 Task: Create a task  Upgrade and migrate company customer relationship management (CRM) to a cloud-based solution , assign it to team member softage.4@softage.net in the project AgileHive and update the status of the task to  At Risk , set the priority of the task to Medium
Action: Mouse moved to (69, 52)
Screenshot: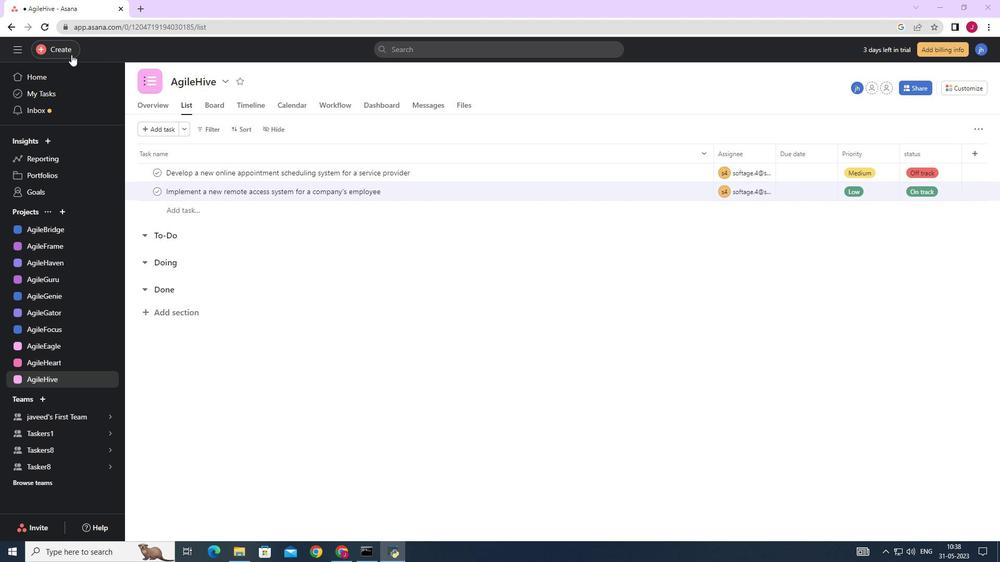 
Action: Mouse pressed left at (69, 52)
Screenshot: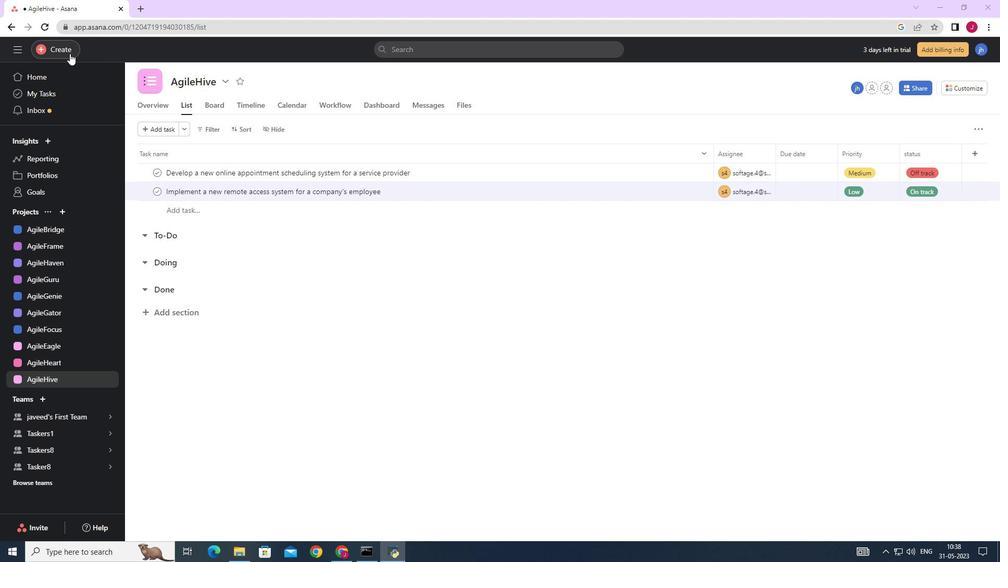 
Action: Mouse moved to (126, 51)
Screenshot: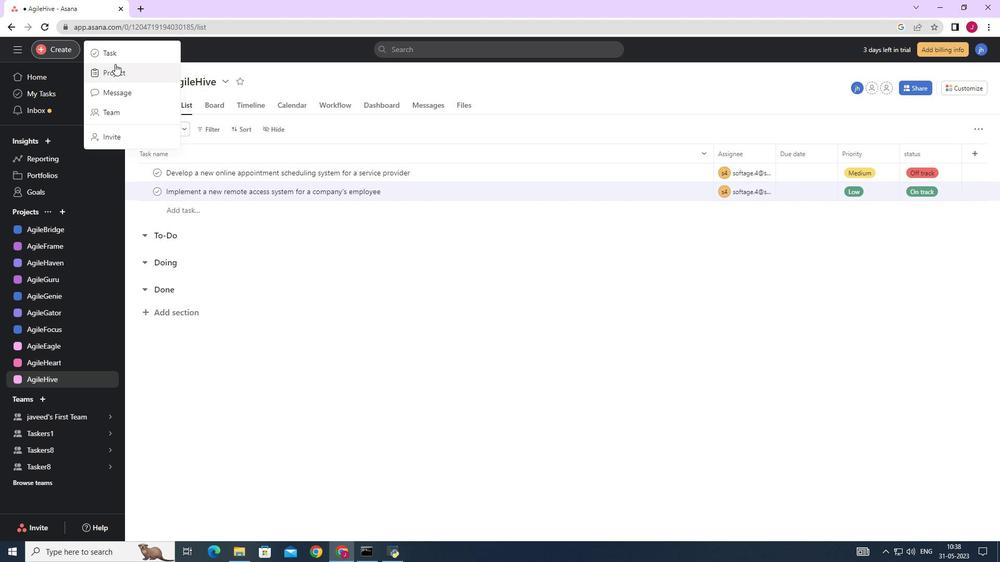 
Action: Mouse pressed left at (126, 51)
Screenshot: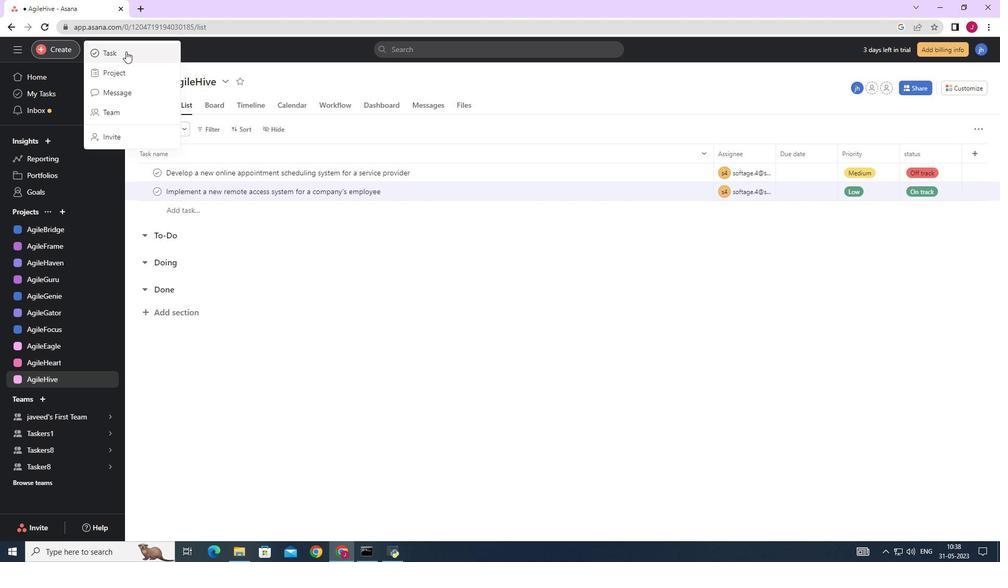 
Action: Mouse moved to (817, 342)
Screenshot: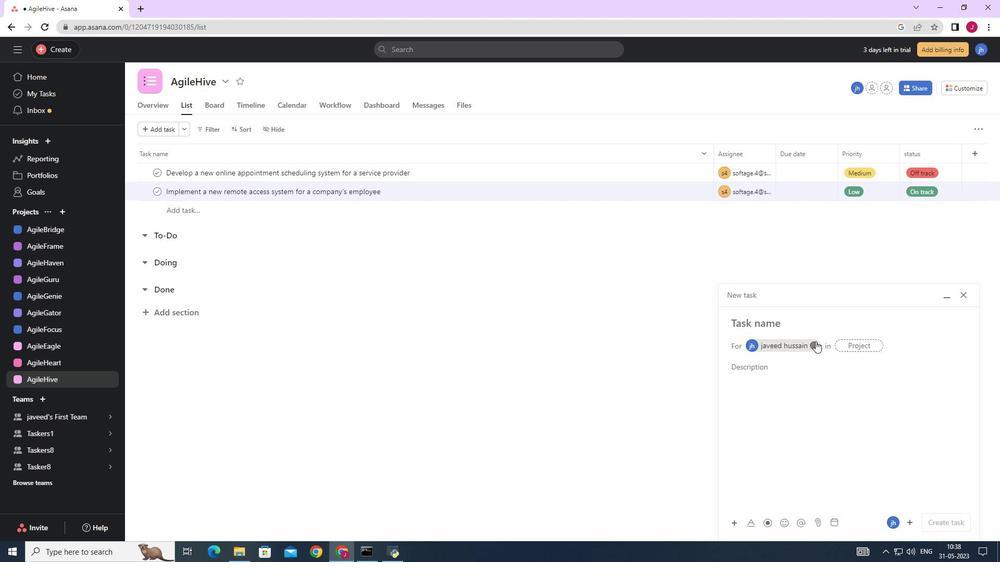 
Action: Mouse pressed left at (817, 342)
Screenshot: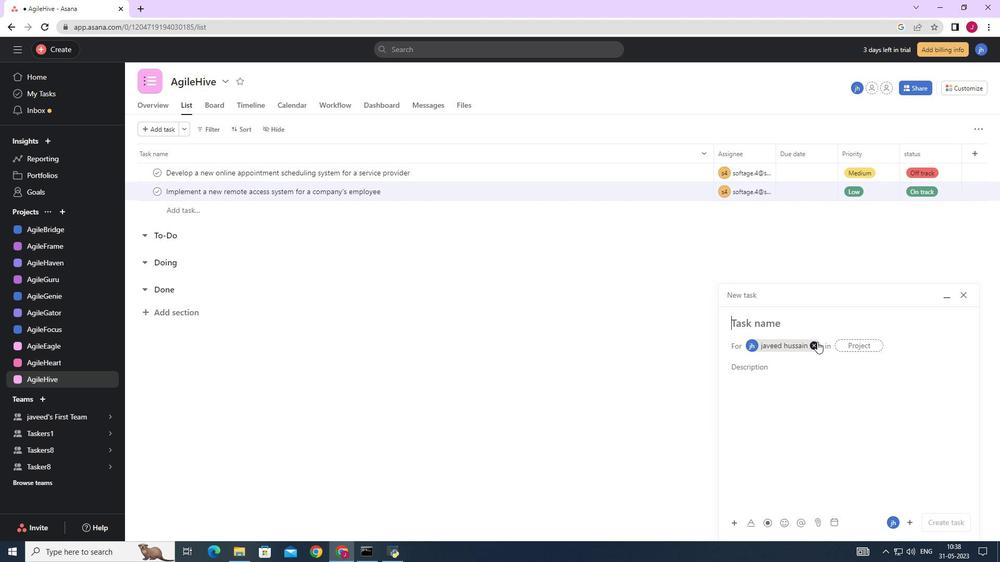 
Action: Mouse moved to (771, 325)
Screenshot: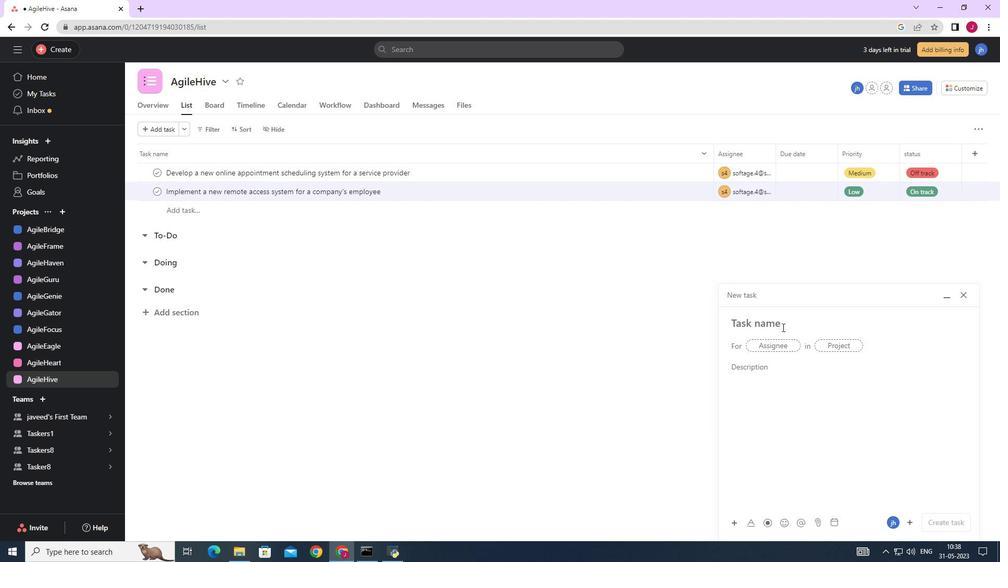 
Action: Key pressed <Key.caps_lock>U<Key.caps_lock>pgrade<Key.space>and<Key.space>migrade<Key.backspace><Key.backspace>te<Key.space>company<Key.space>customer<Key.space>relationship<Key.space>management<Key.space><Key.shift_r>(<Key.caps_lock>CMR<Key.shift_r>)<Key.space><Key.caps_lock>to<Key.space>a<Key.space>cloud-based<Key.space>solution
Screenshot: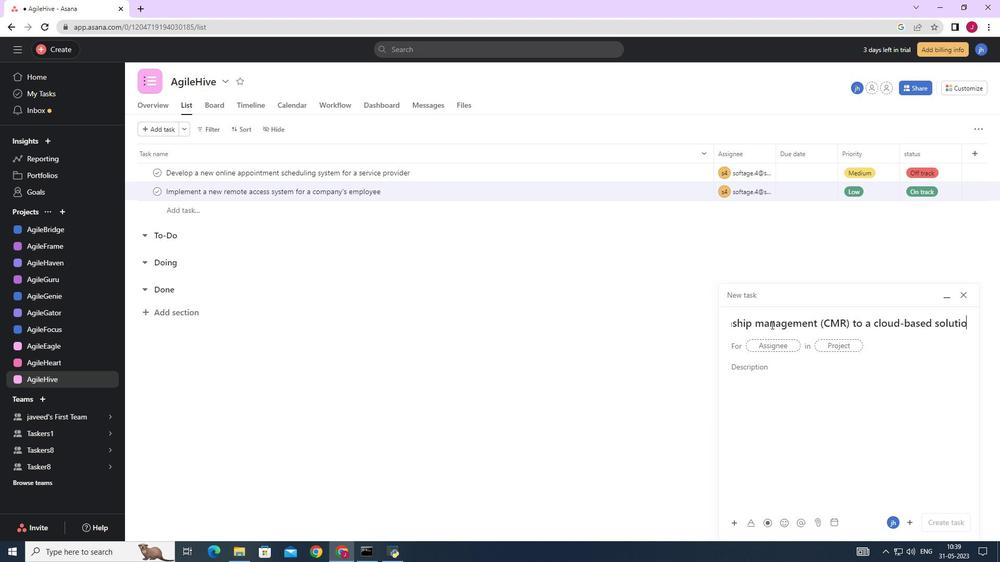 
Action: Mouse moved to (786, 344)
Screenshot: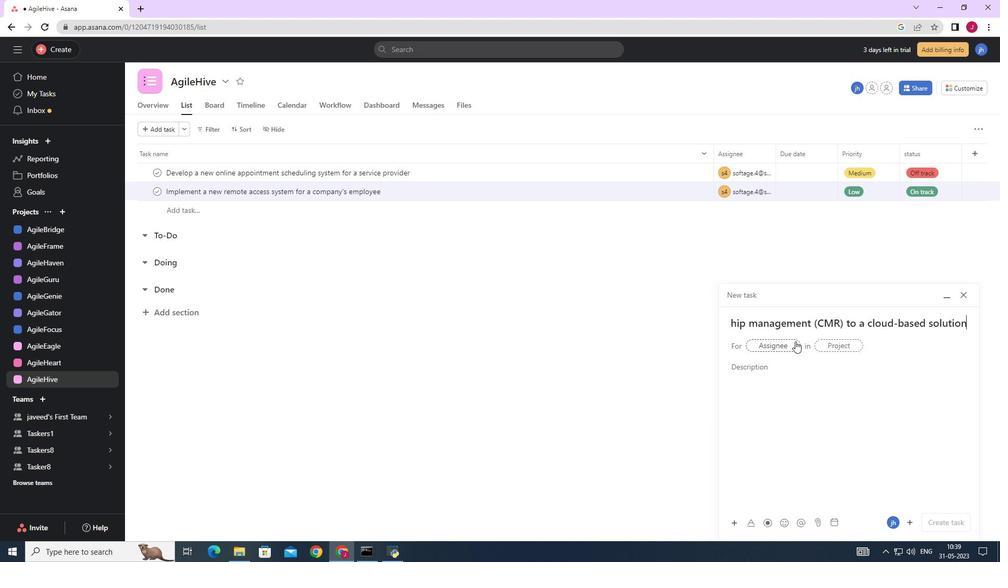 
Action: Mouse pressed left at (786, 344)
Screenshot: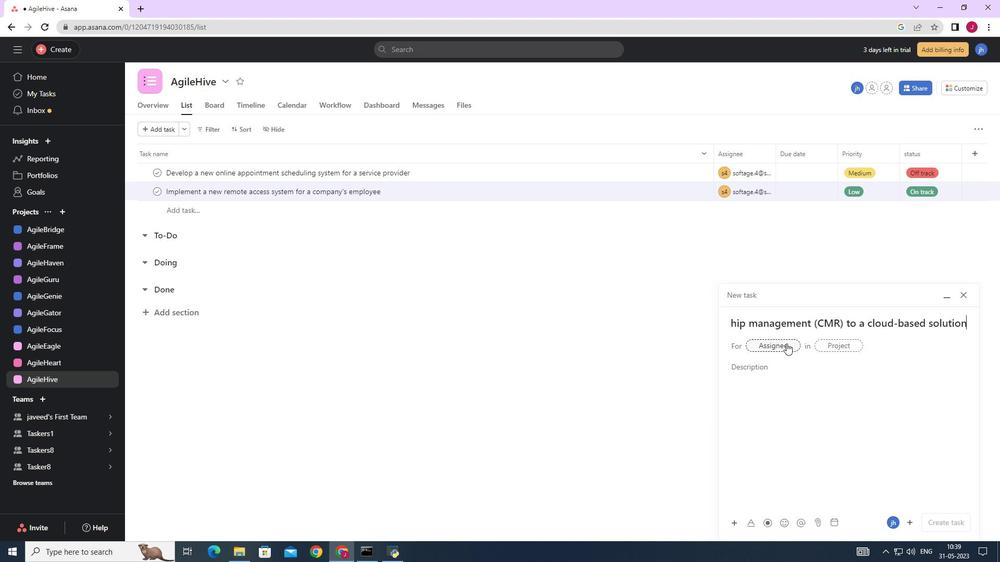 
Action: Key pressed softage.4
Screenshot: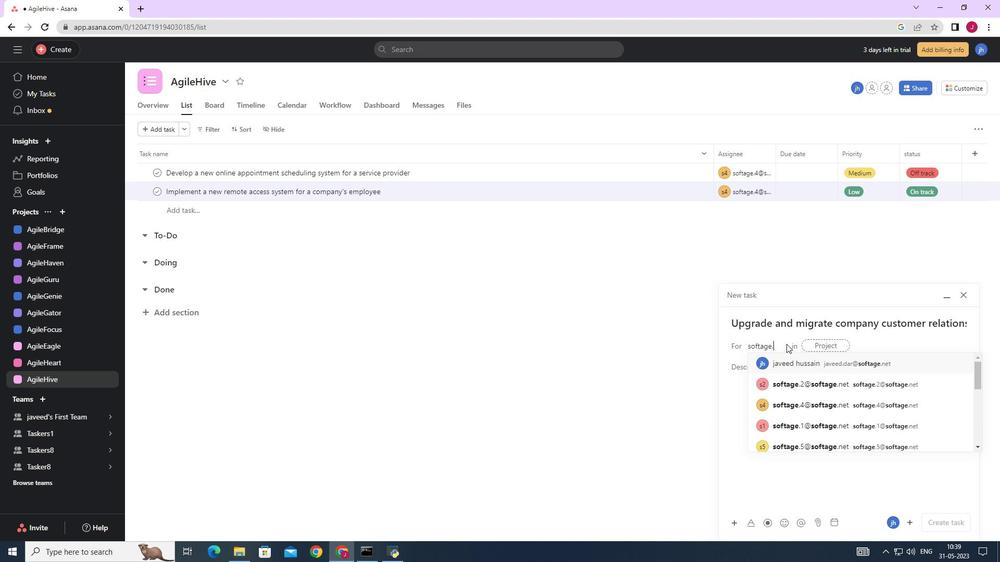 
Action: Mouse moved to (796, 361)
Screenshot: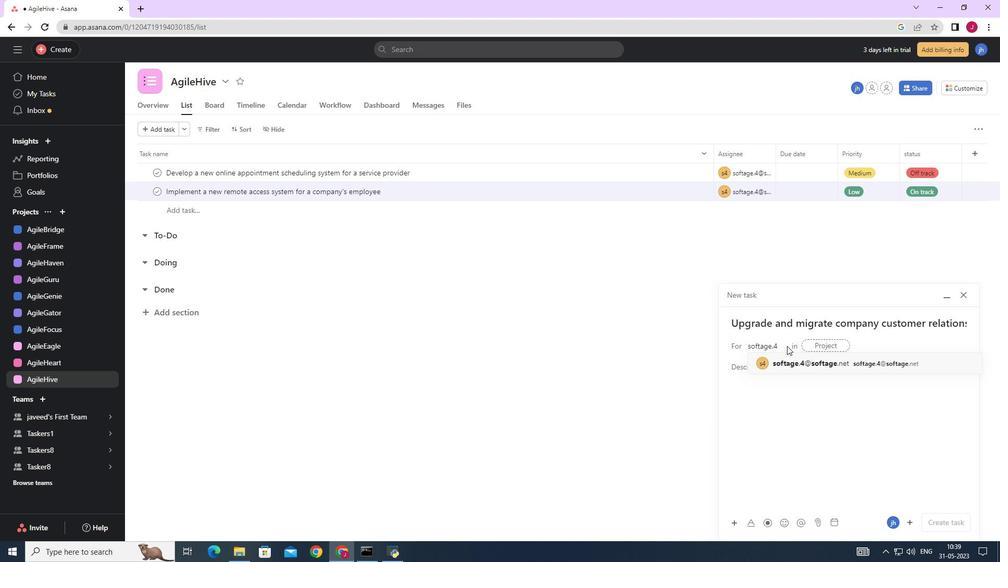 
Action: Mouse pressed left at (796, 361)
Screenshot: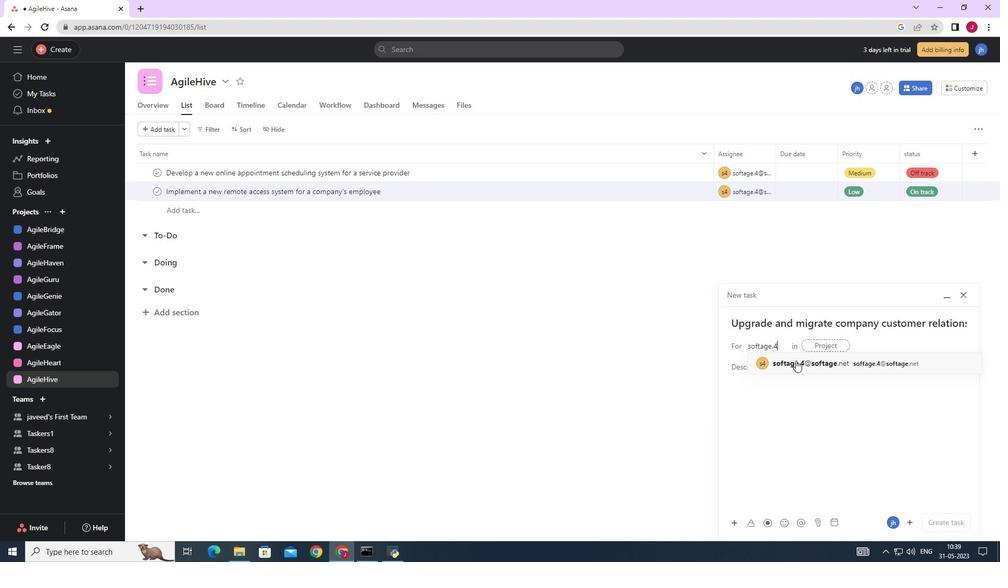 
Action: Mouse moved to (645, 363)
Screenshot: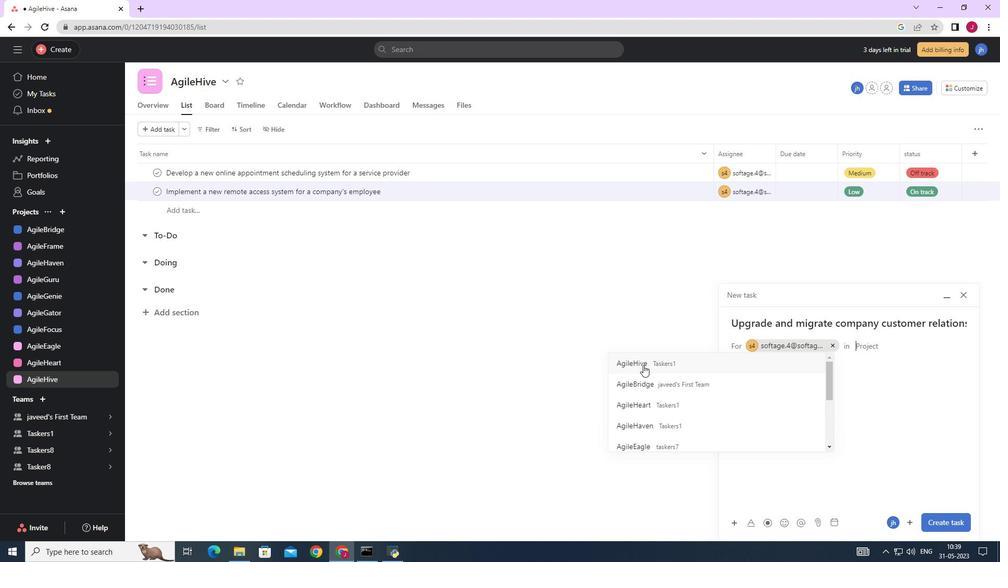 
Action: Mouse pressed left at (645, 363)
Screenshot: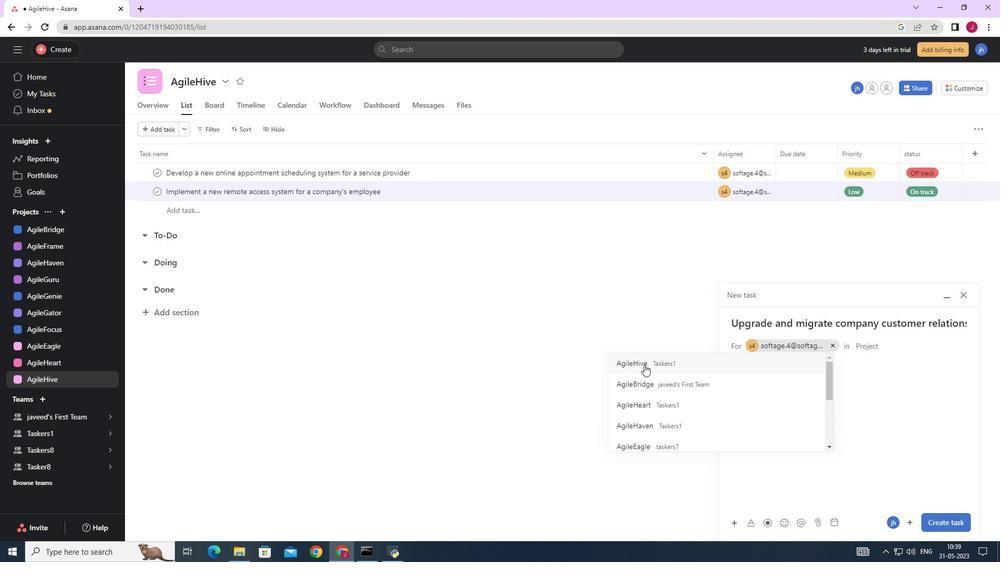 
Action: Mouse moved to (781, 370)
Screenshot: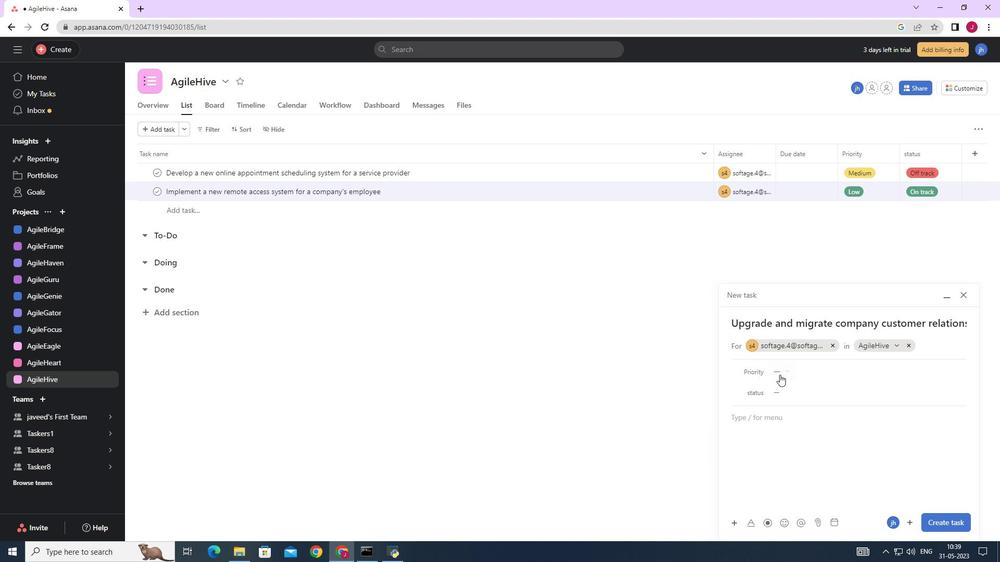 
Action: Mouse pressed left at (781, 370)
Screenshot: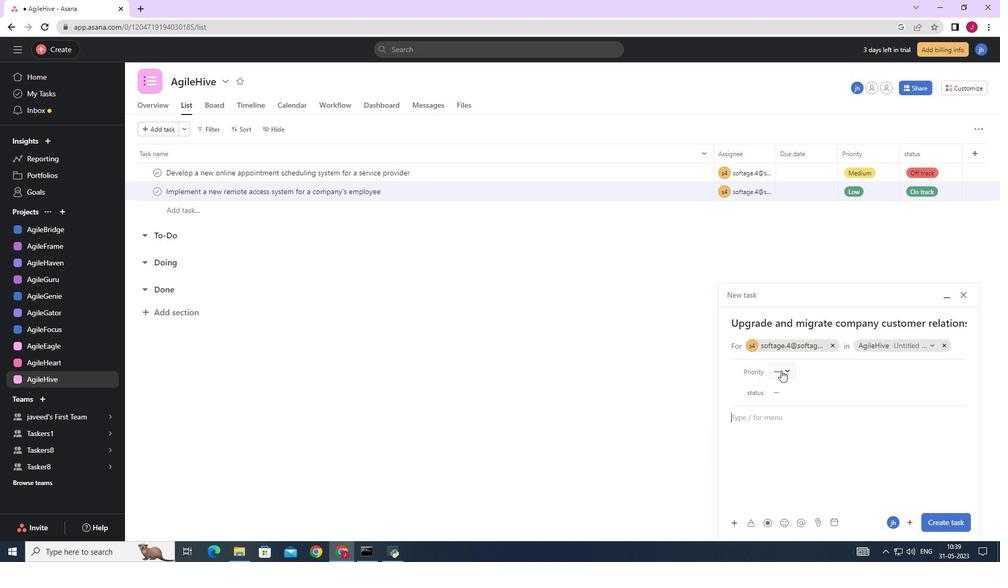
Action: Mouse moved to (801, 426)
Screenshot: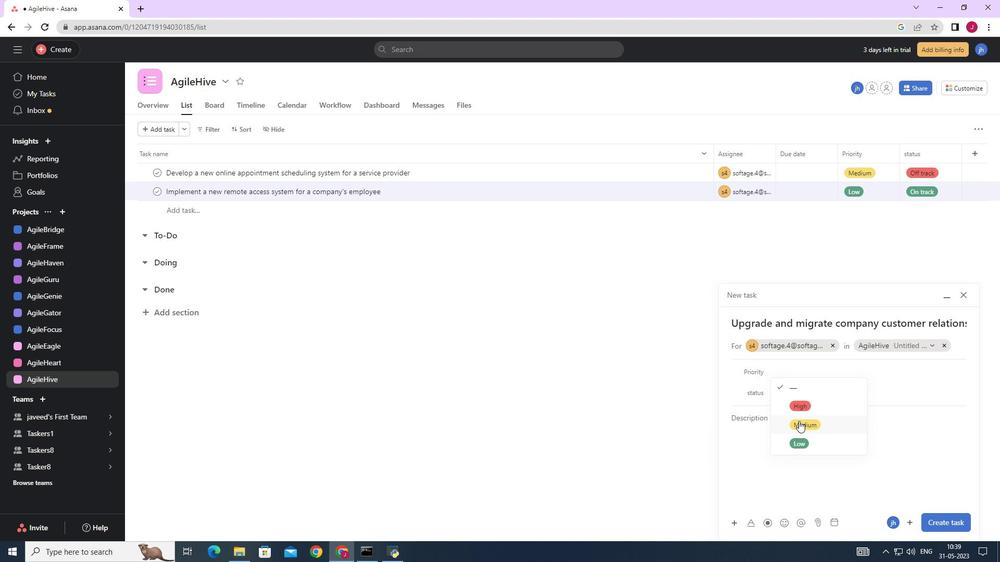 
Action: Mouse pressed left at (801, 426)
Screenshot: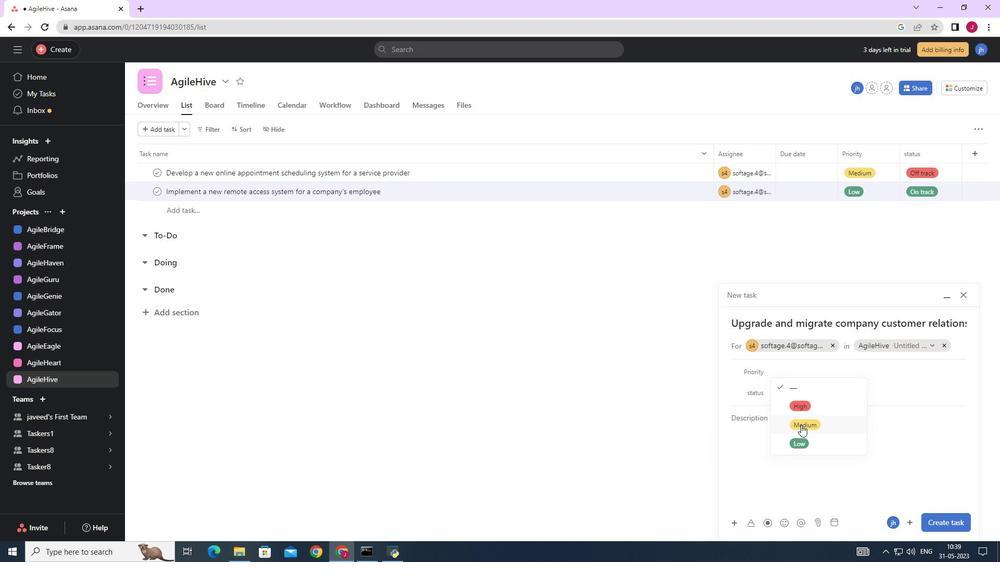 
Action: Mouse moved to (785, 385)
Screenshot: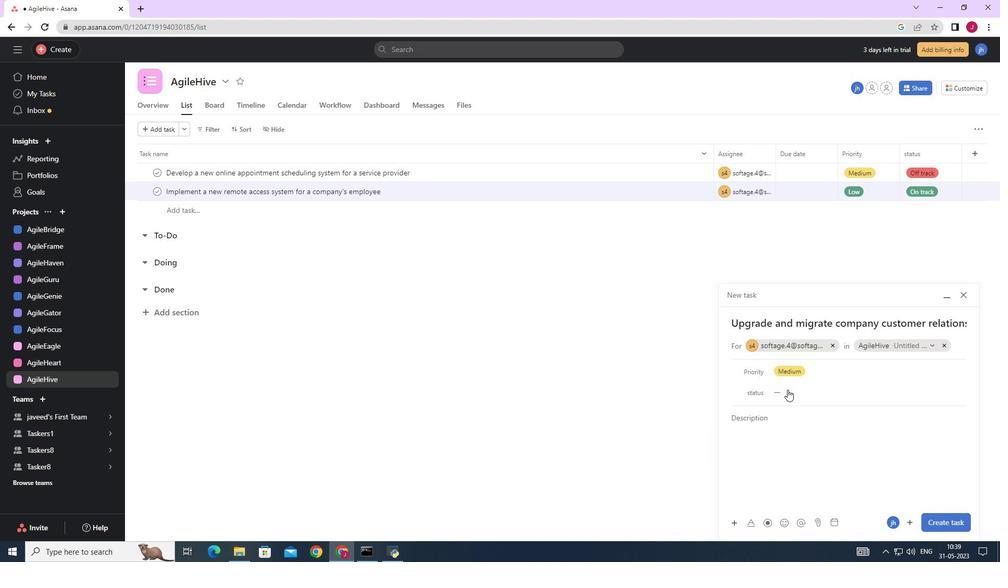 
Action: Mouse pressed left at (785, 385)
Screenshot: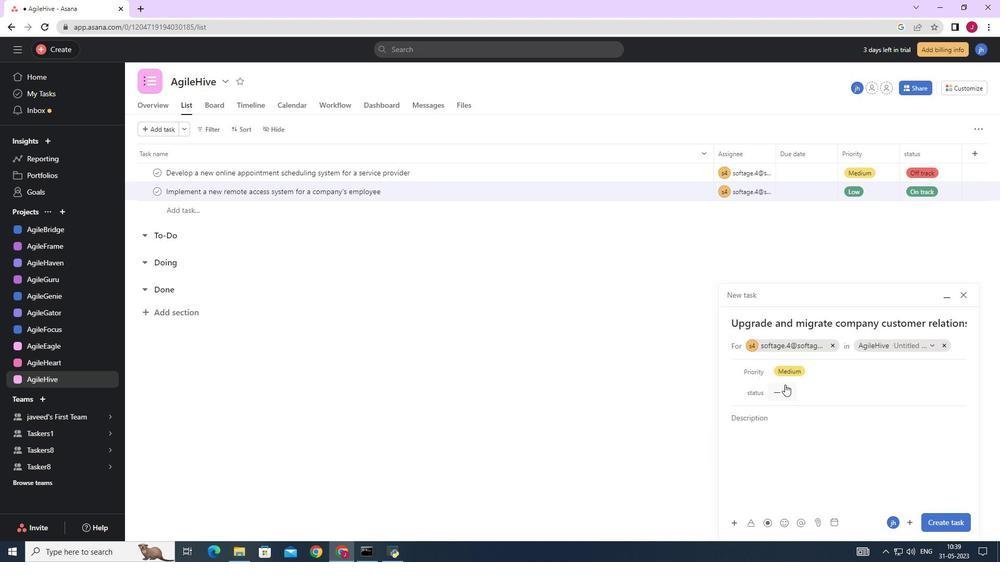 
Action: Mouse moved to (798, 464)
Screenshot: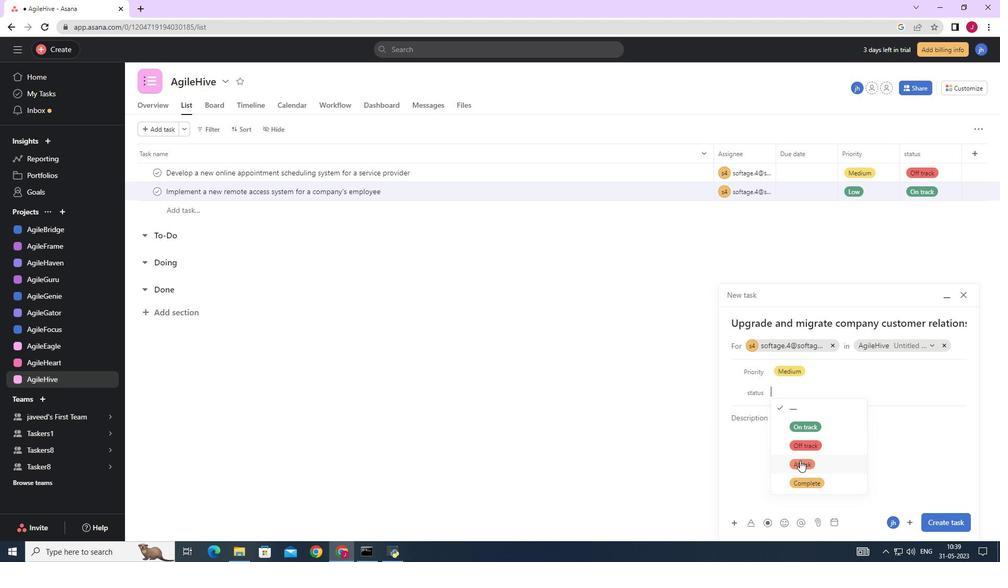 
Action: Mouse pressed left at (798, 464)
Screenshot: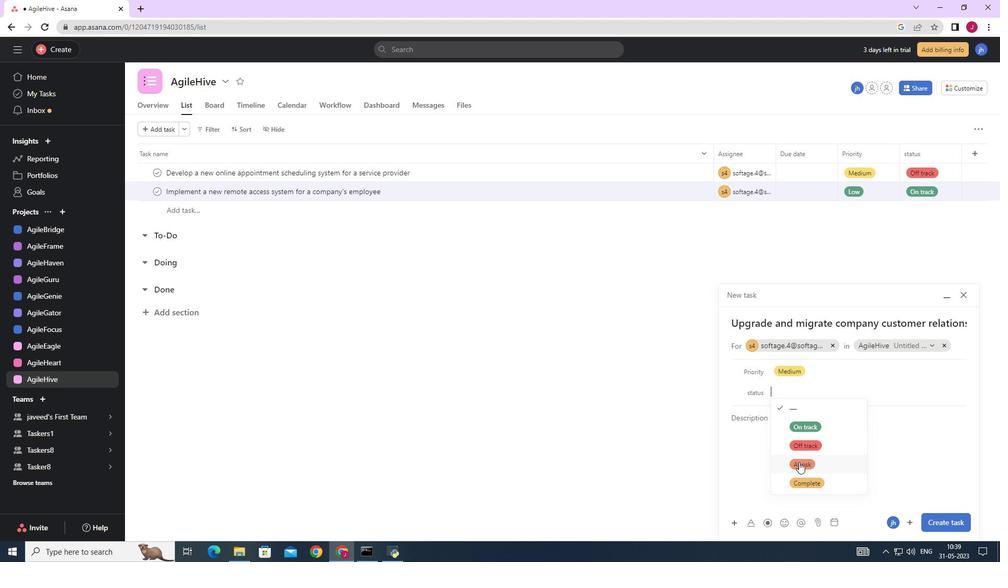 
Action: Mouse moved to (951, 524)
Screenshot: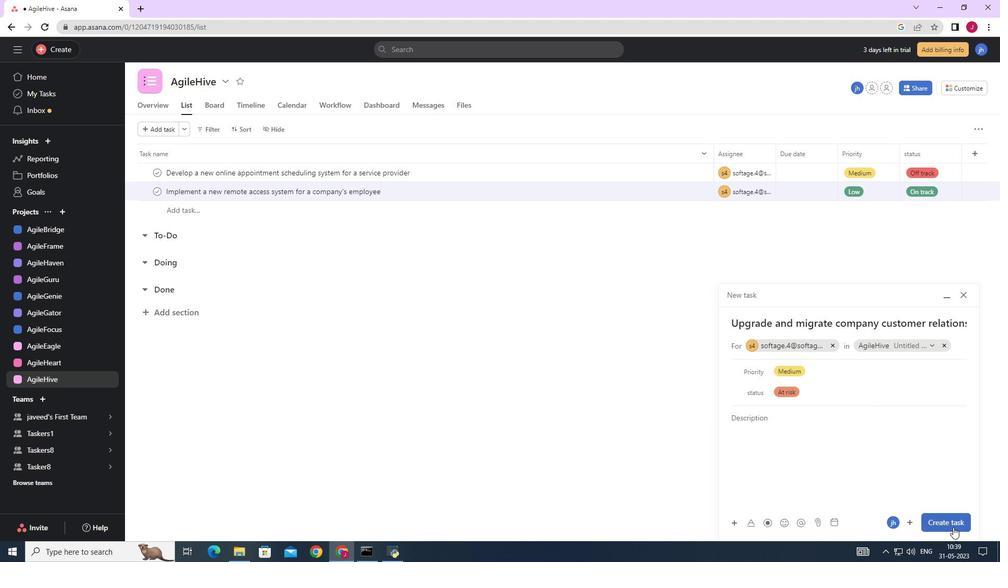 
Action: Mouse pressed left at (951, 524)
Screenshot: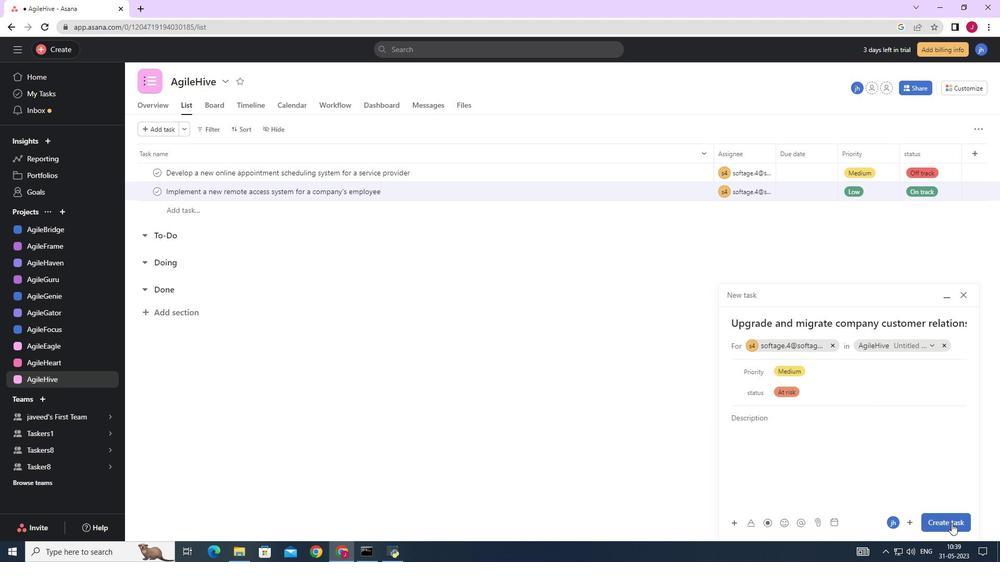 
Action: Mouse moved to (796, 473)
Screenshot: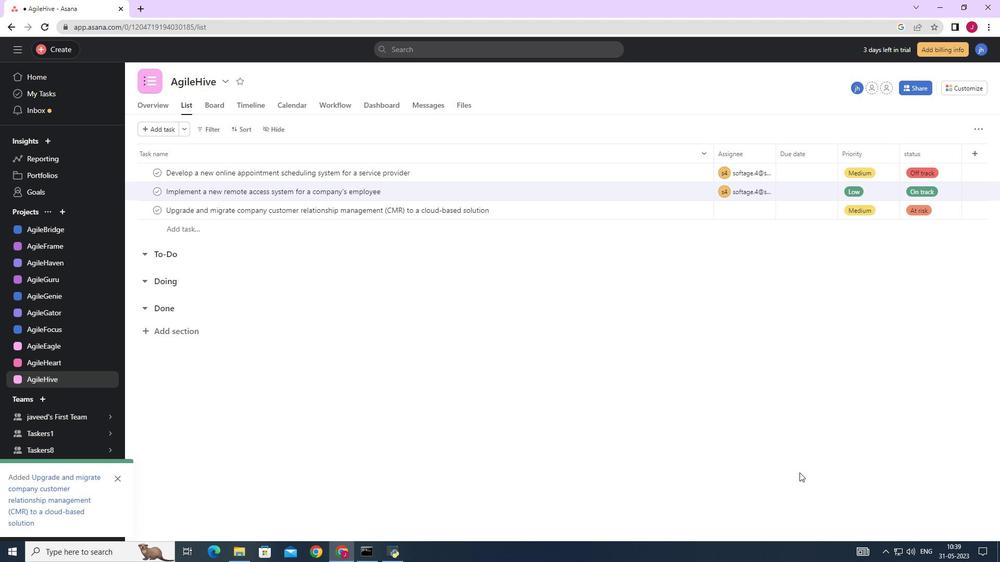 
